 Task: Select Locale an India from Settings.
Action: Mouse moved to (38, 66)
Screenshot: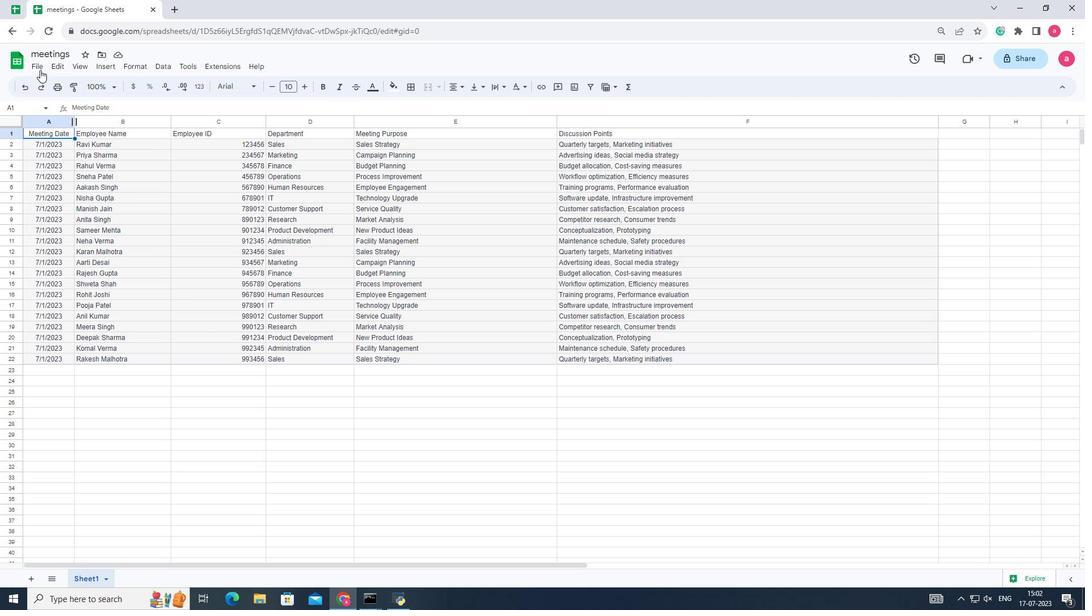 
Action: Mouse pressed left at (38, 66)
Screenshot: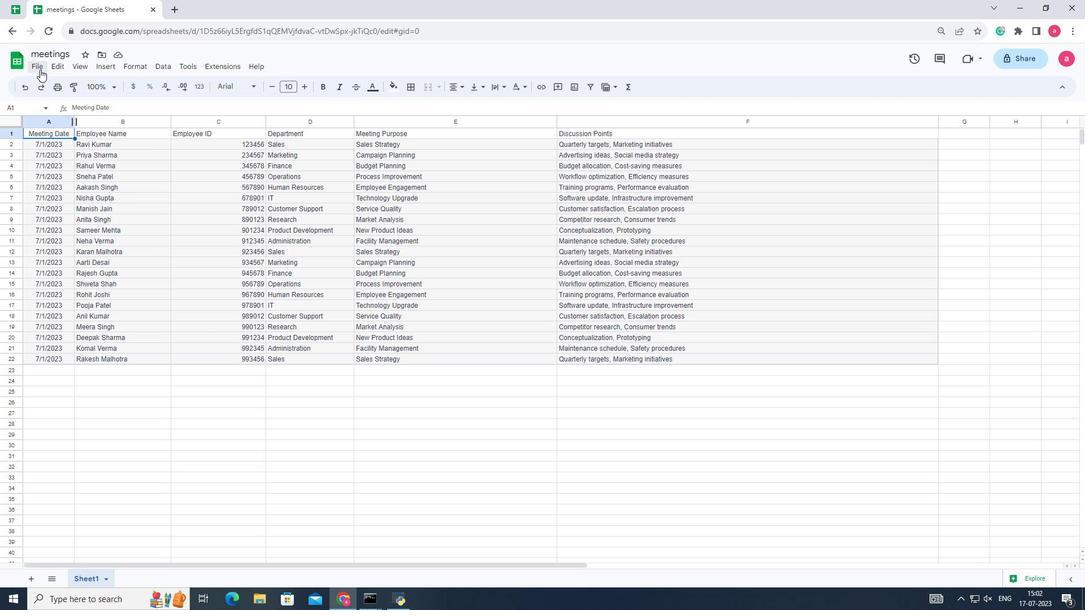 
Action: Mouse moved to (90, 348)
Screenshot: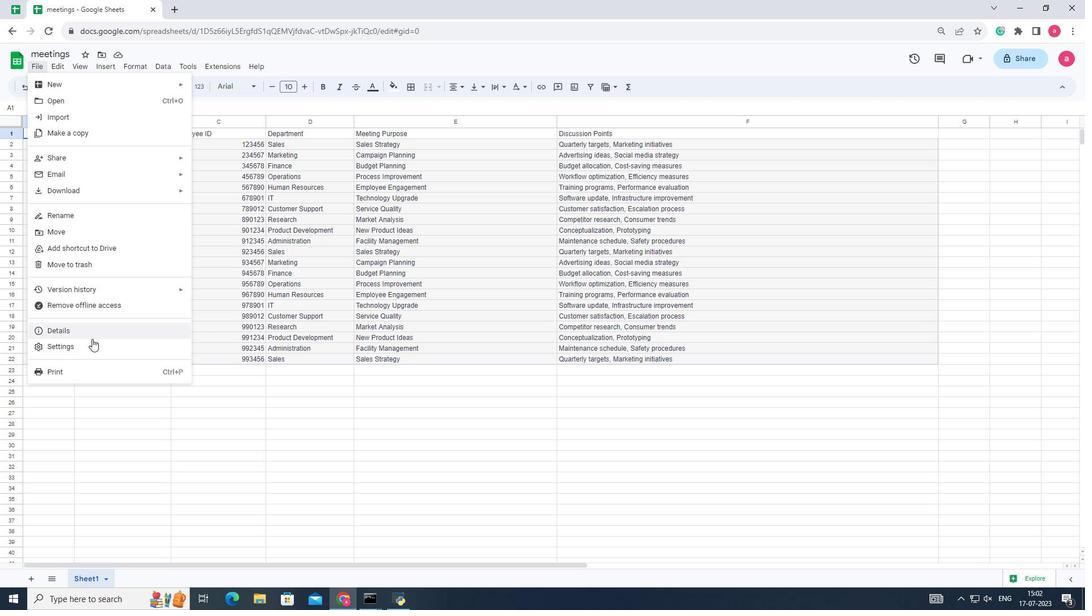 
Action: Mouse pressed left at (90, 348)
Screenshot: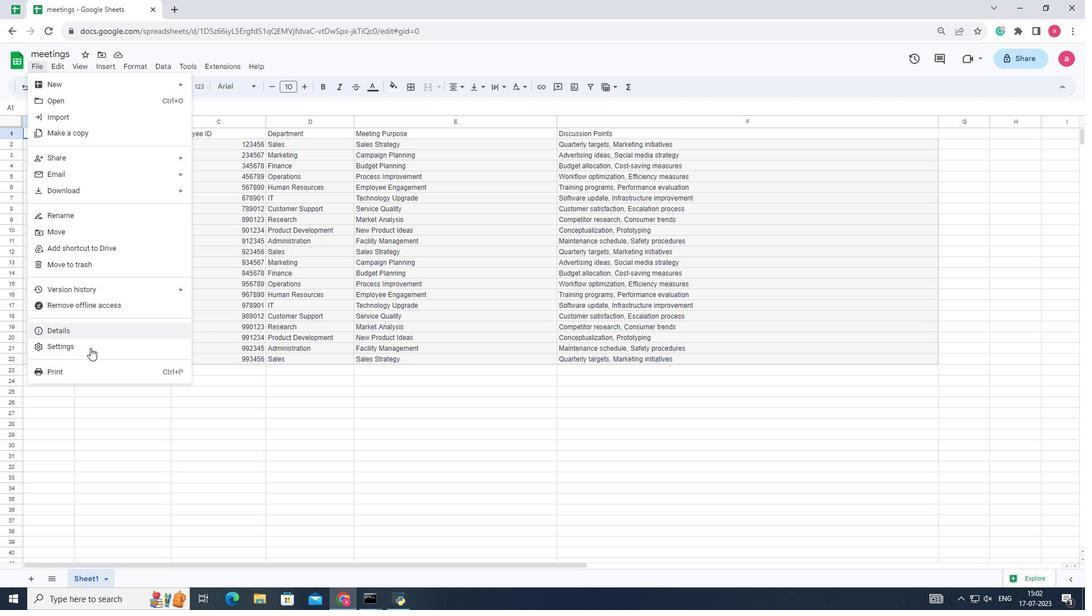 
Action: Mouse moved to (400, 287)
Screenshot: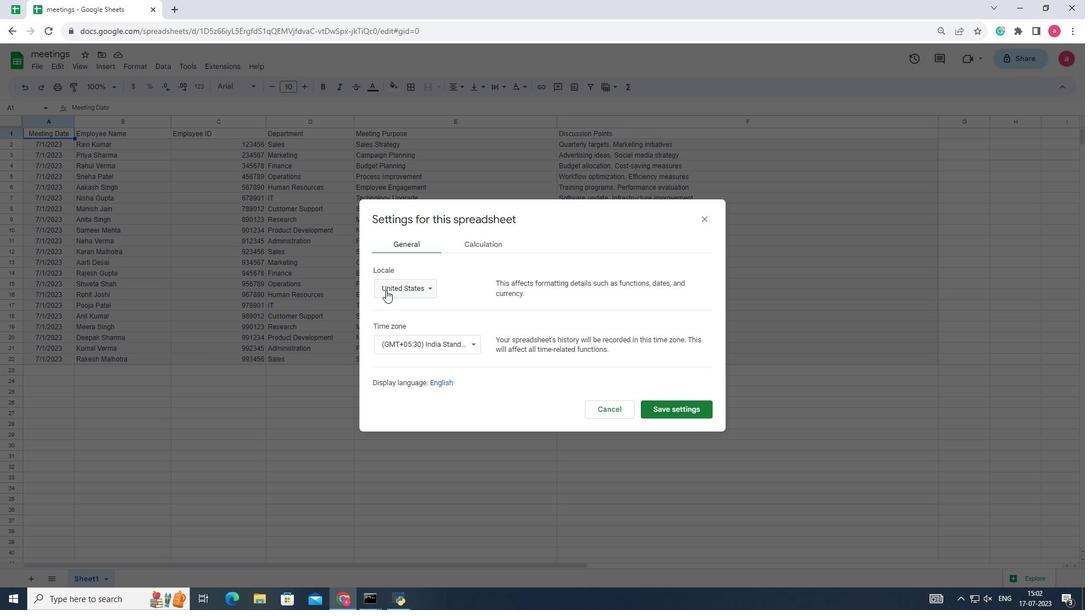 
Action: Mouse pressed left at (400, 287)
Screenshot: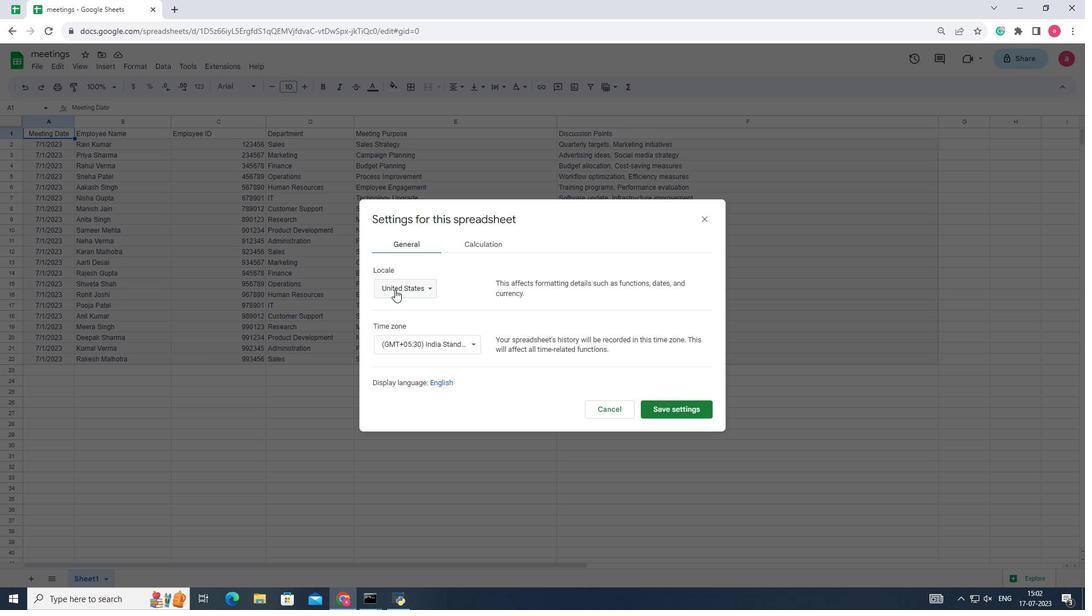 
Action: Mouse moved to (428, 292)
Screenshot: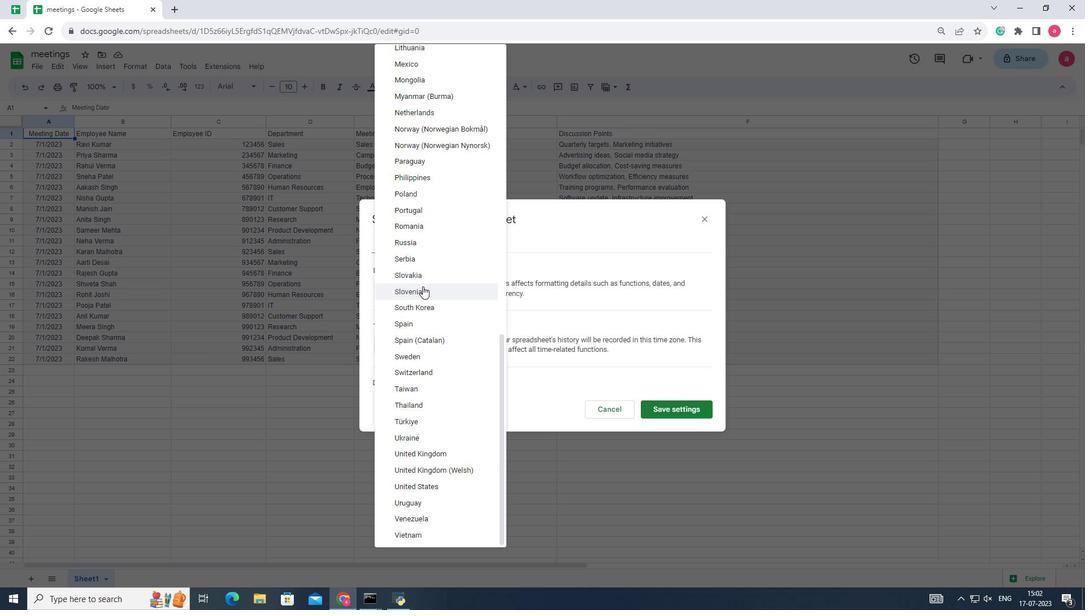 
Action: Mouse scrolled (428, 291) with delta (0, 0)
Screenshot: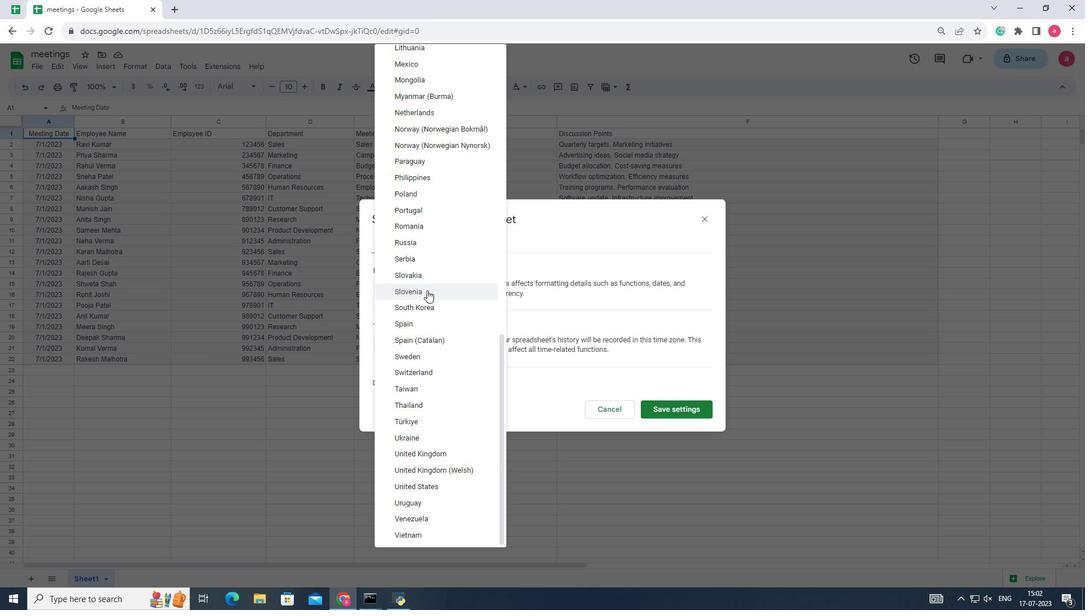 
Action: Mouse moved to (428, 293)
Screenshot: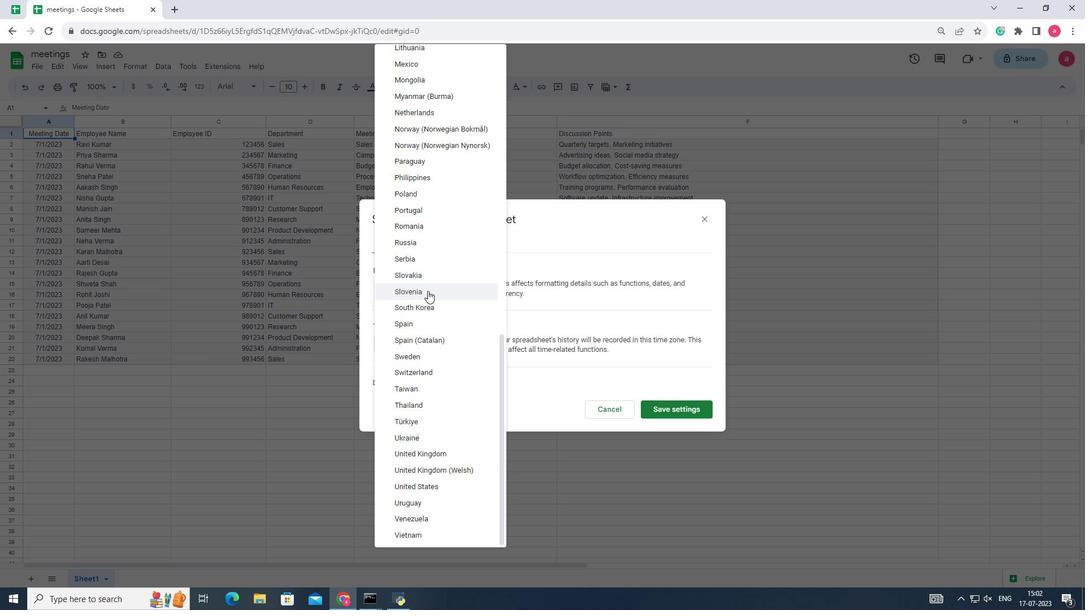 
Action: Mouse scrolled (428, 292) with delta (0, 0)
Screenshot: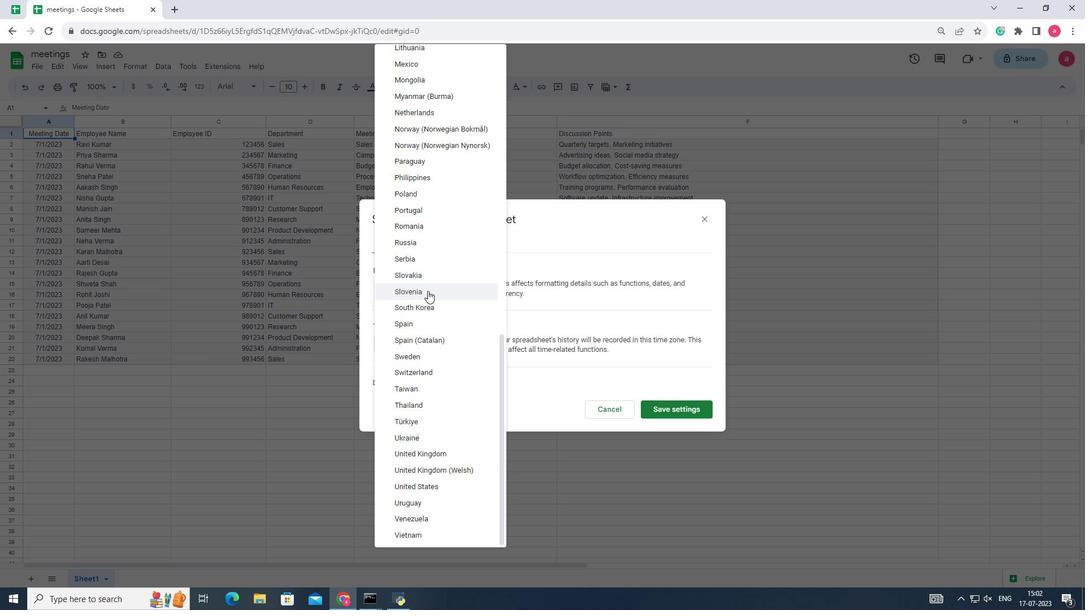 
Action: Mouse moved to (432, 298)
Screenshot: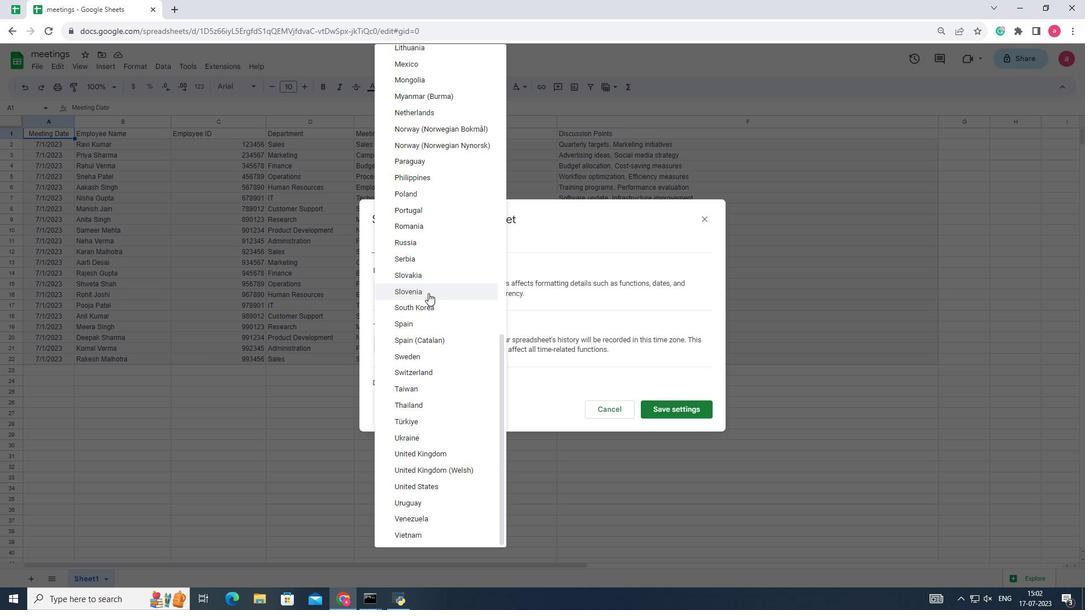 
Action: Mouse scrolled (432, 299) with delta (0, 0)
Screenshot: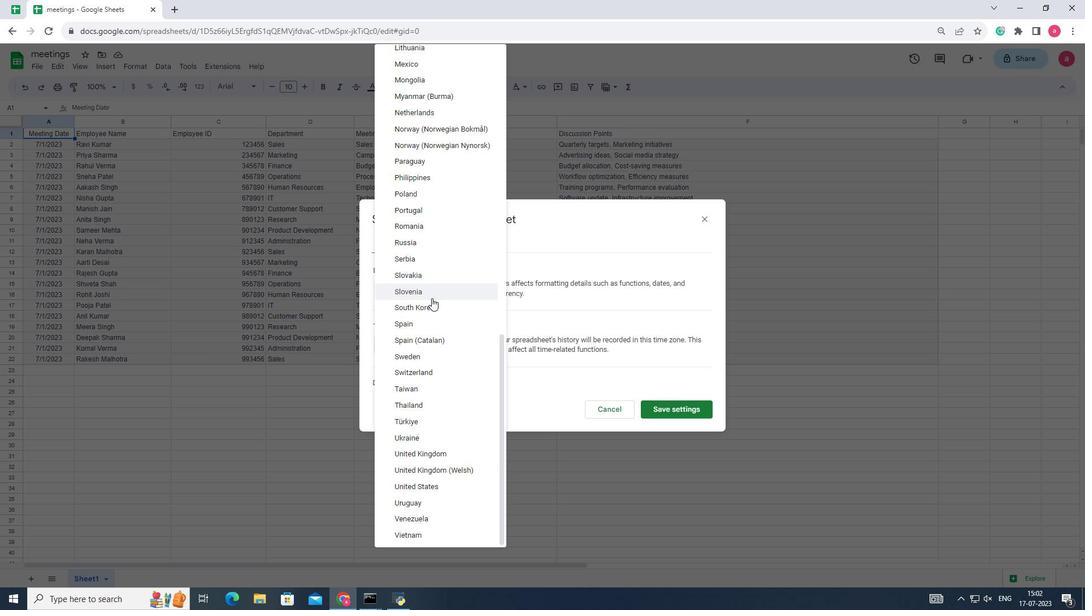 
Action: Mouse scrolled (432, 299) with delta (0, 0)
Screenshot: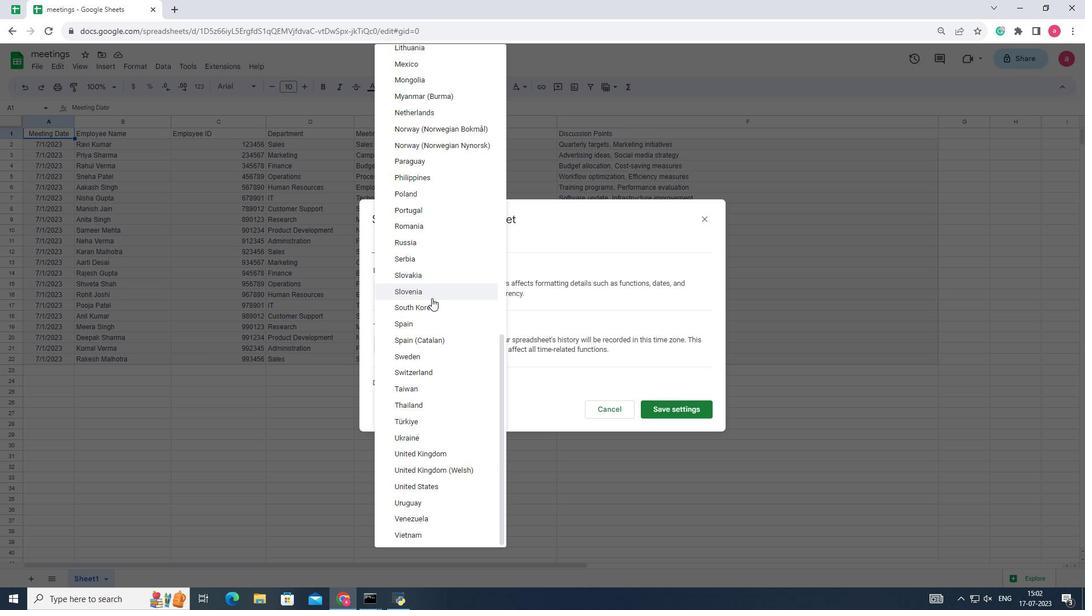 
Action: Mouse scrolled (432, 299) with delta (0, 0)
Screenshot: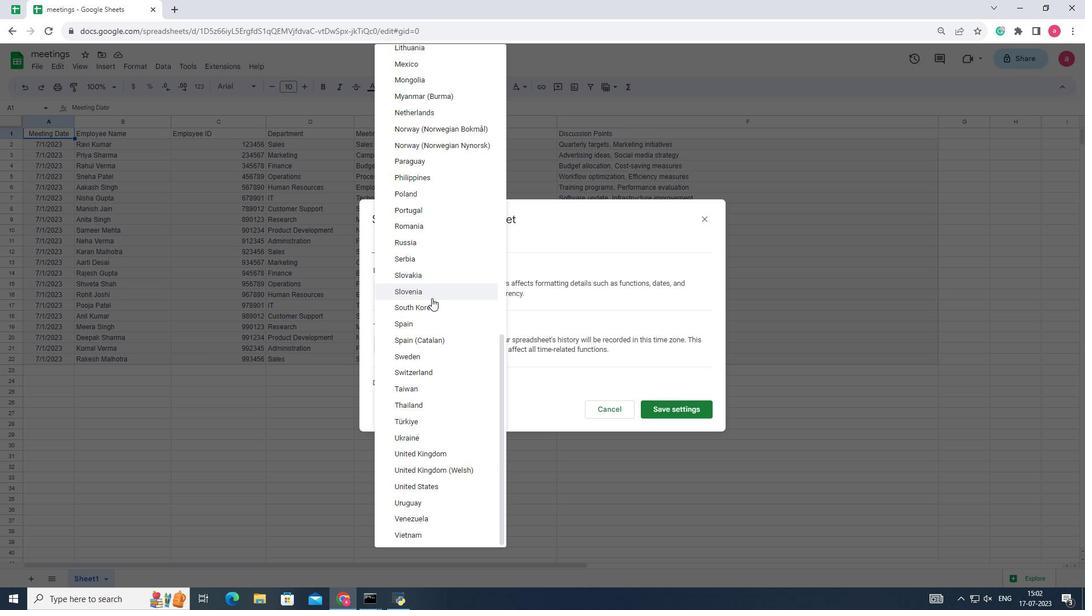 
Action: Mouse scrolled (432, 299) with delta (0, 0)
Screenshot: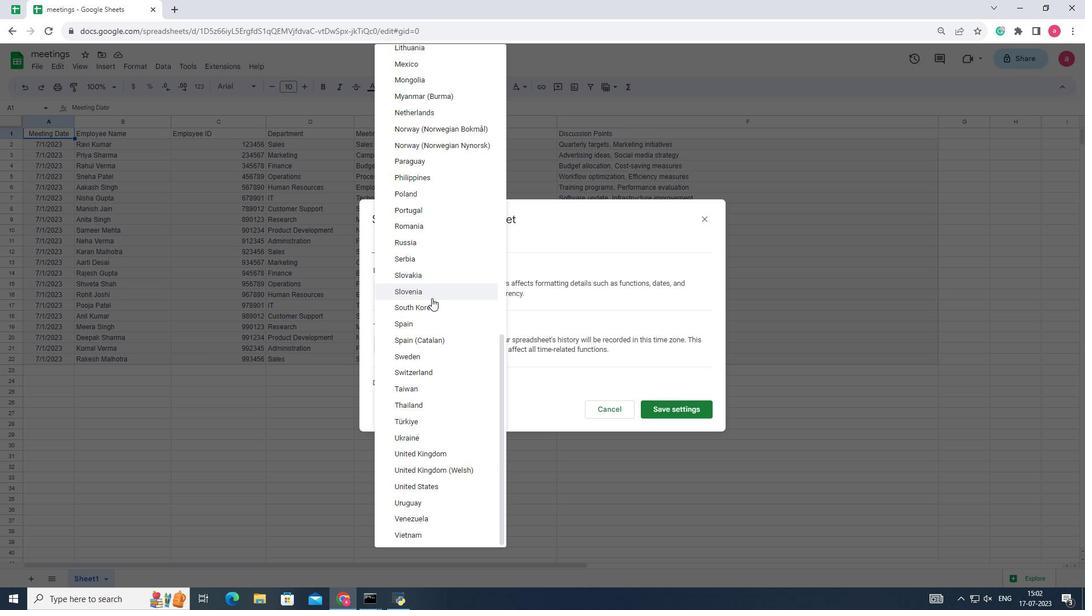 
Action: Mouse scrolled (432, 299) with delta (0, 0)
Screenshot: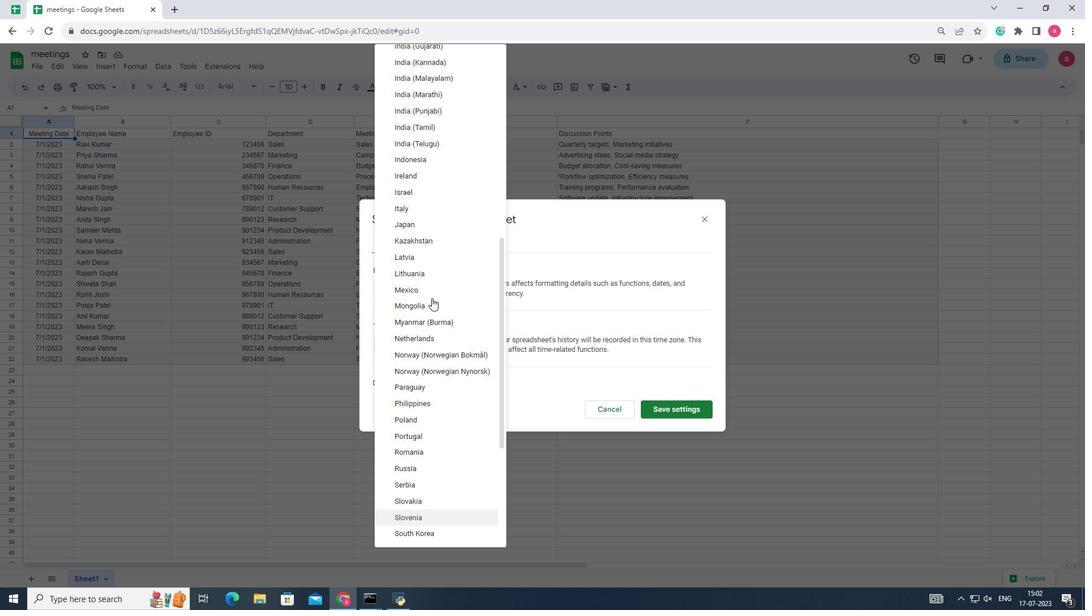 
Action: Mouse scrolled (432, 299) with delta (0, 0)
Screenshot: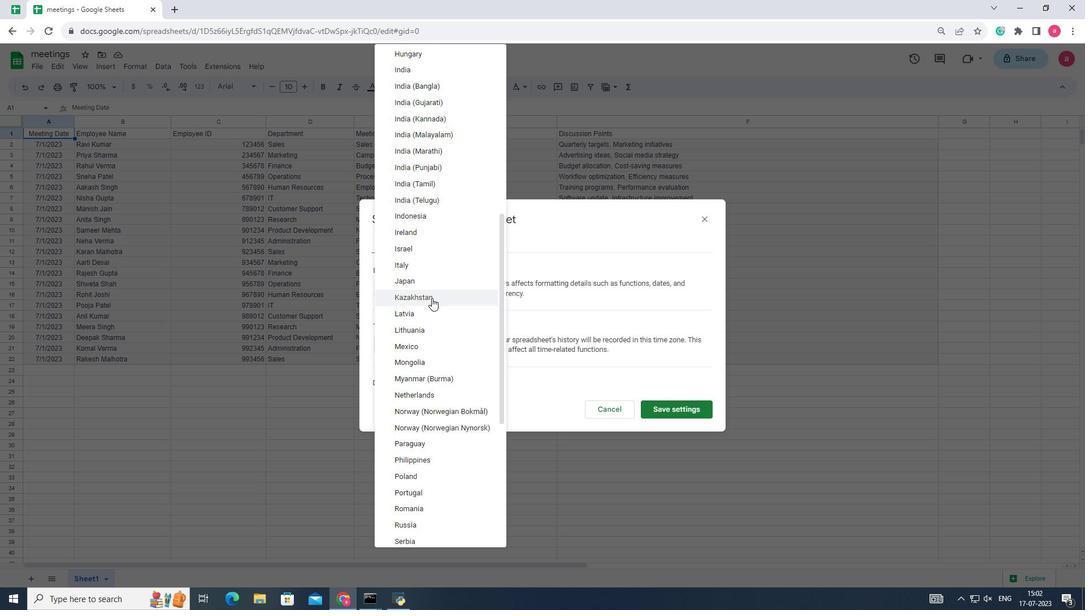 
Action: Mouse moved to (412, 129)
Screenshot: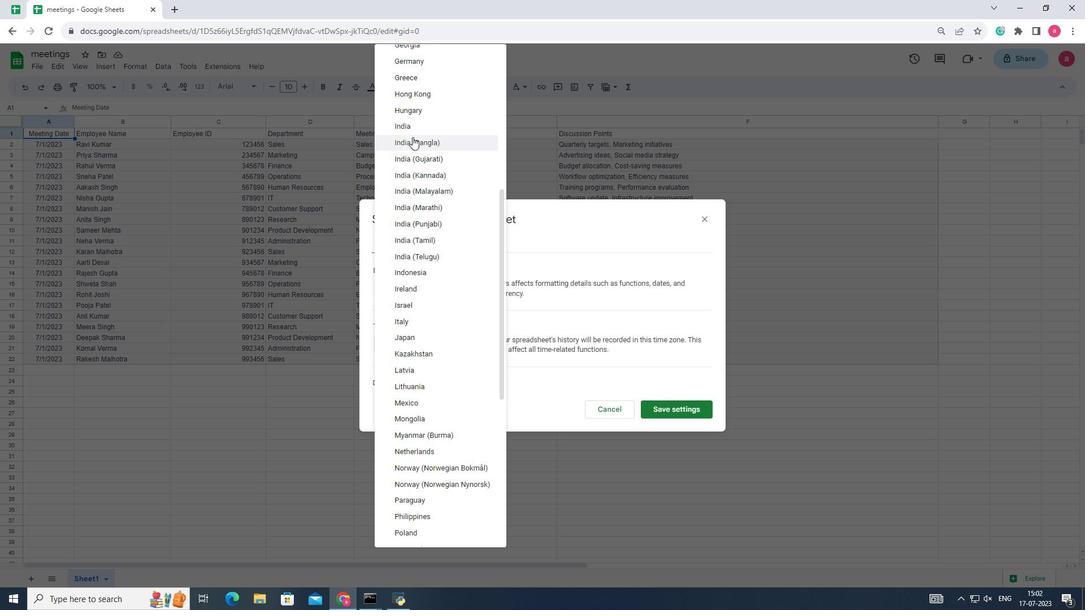 
Action: Mouse pressed left at (412, 129)
Screenshot: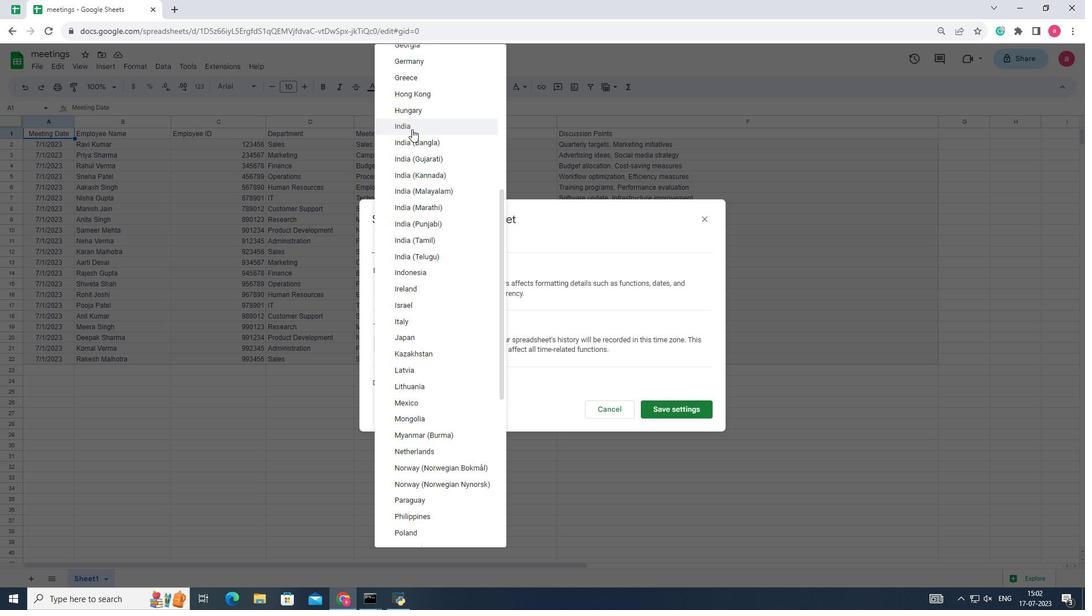 
Action: Mouse moved to (449, 260)
Screenshot: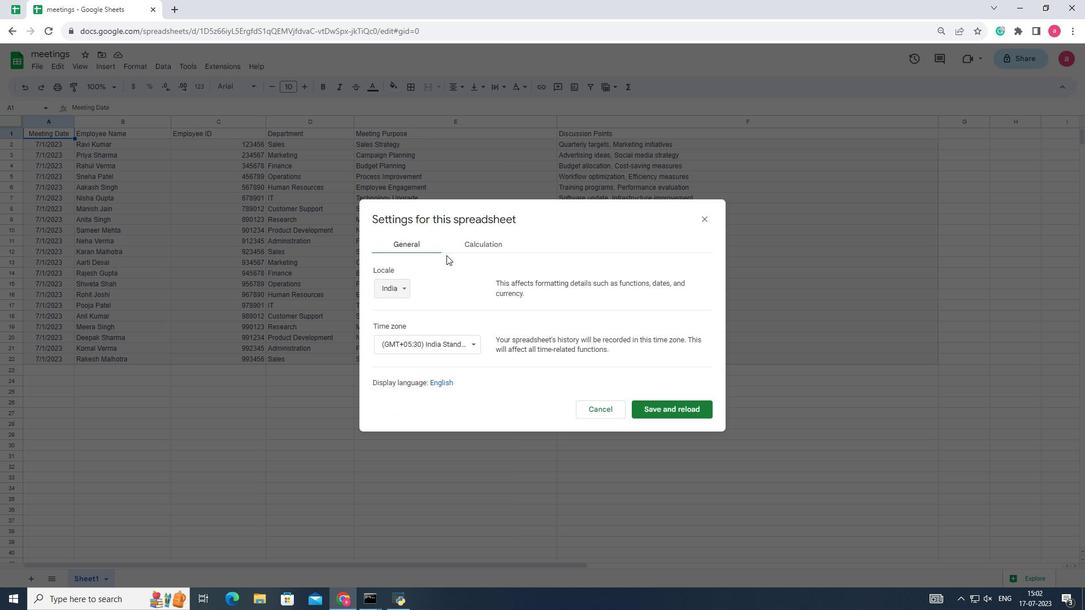 
